 Task: Add Aura Cacia Organic Eucalyptus Essential Oil to the cart.
Action: Mouse moved to (748, 248)
Screenshot: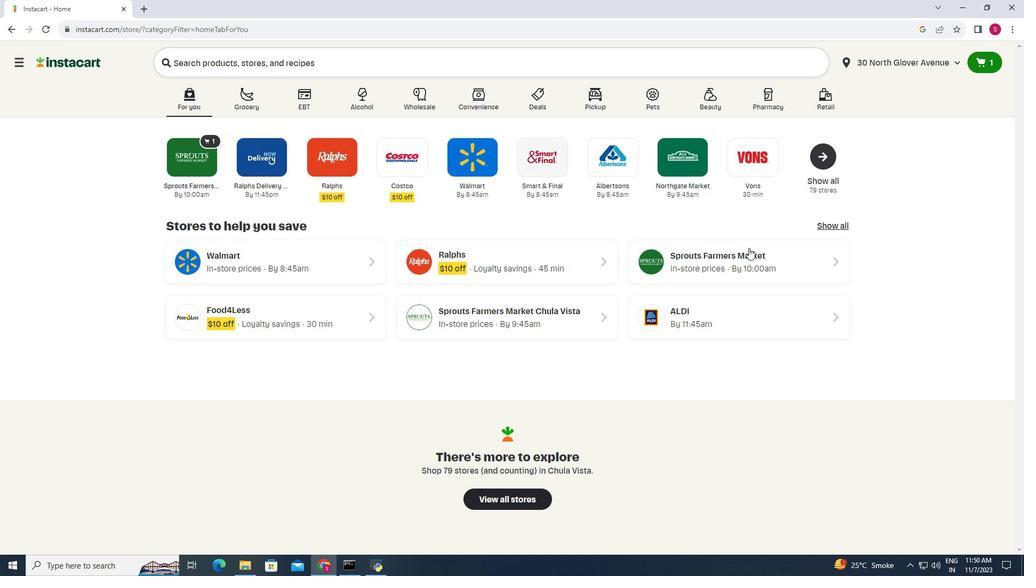 
Action: Mouse pressed left at (748, 248)
Screenshot: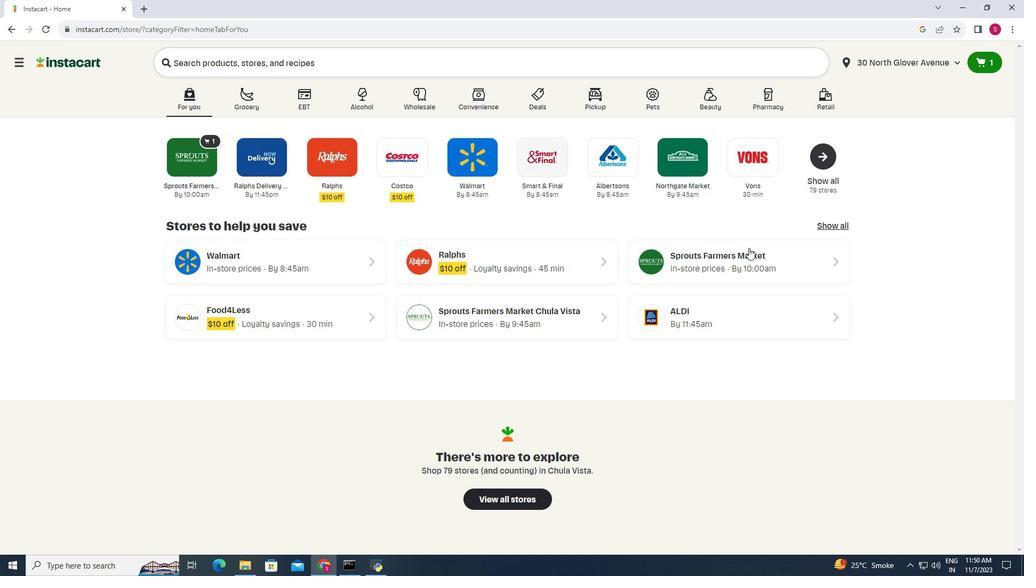
Action: Mouse moved to (37, 400)
Screenshot: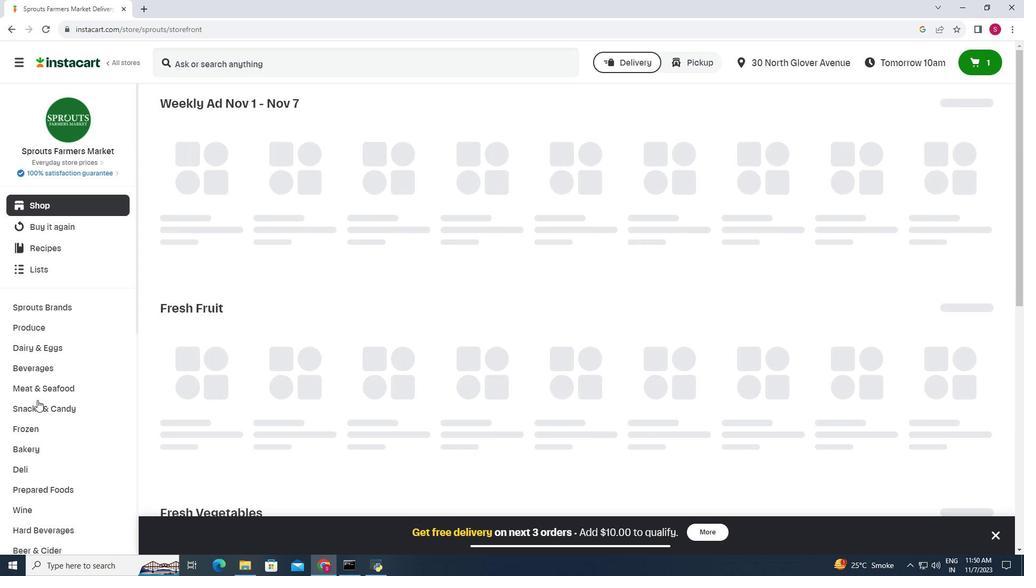 
Action: Mouse scrolled (37, 399) with delta (0, 0)
Screenshot: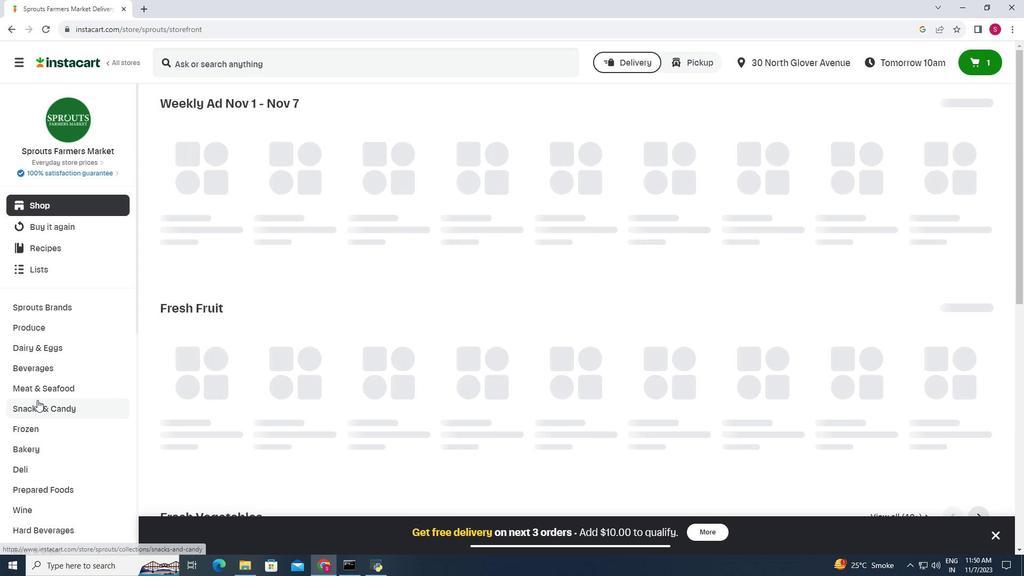 
Action: Mouse scrolled (37, 399) with delta (0, 0)
Screenshot: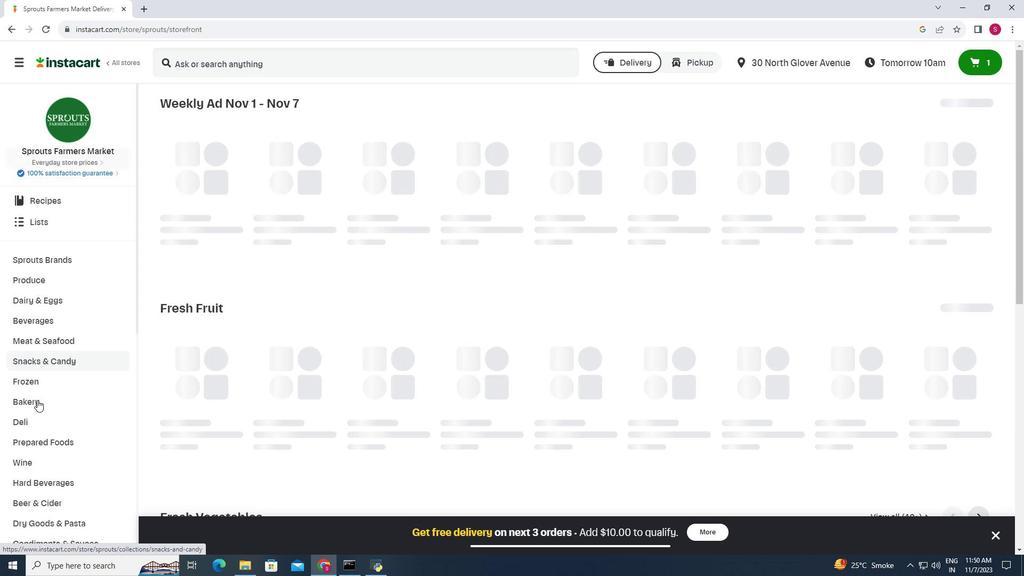 
Action: Mouse scrolled (37, 399) with delta (0, 0)
Screenshot: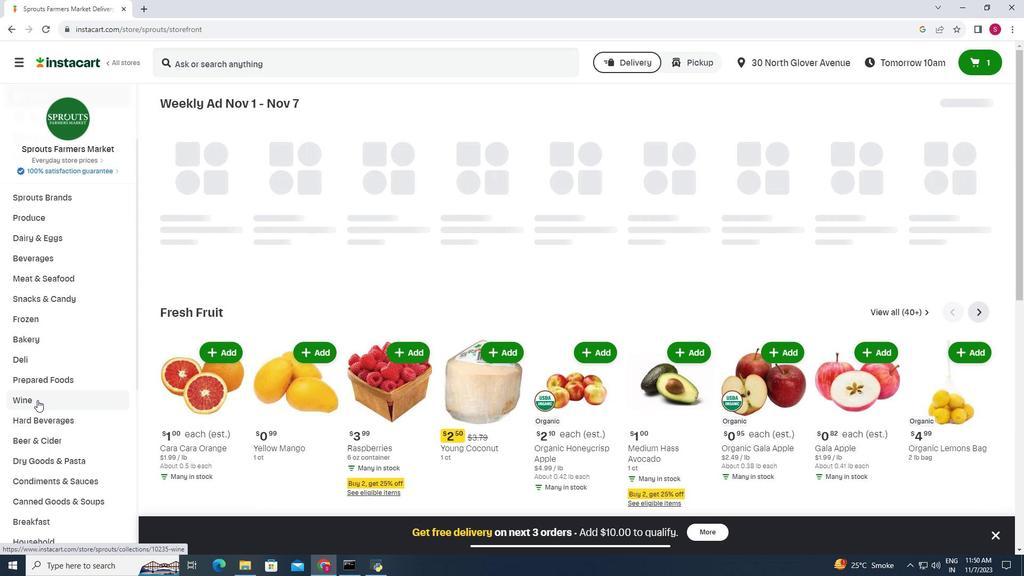 
Action: Mouse moved to (43, 486)
Screenshot: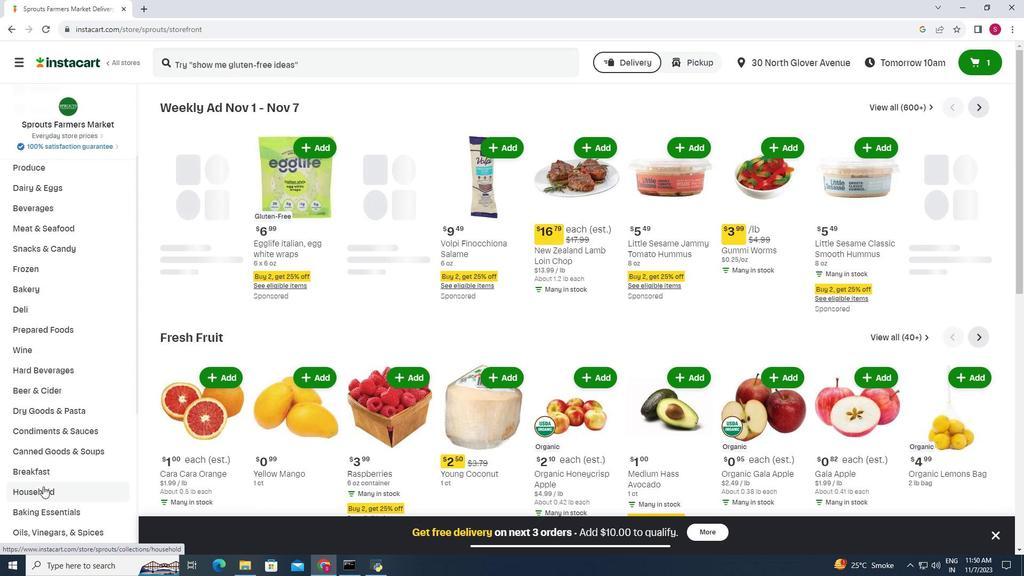 
Action: Mouse pressed left at (43, 486)
Screenshot: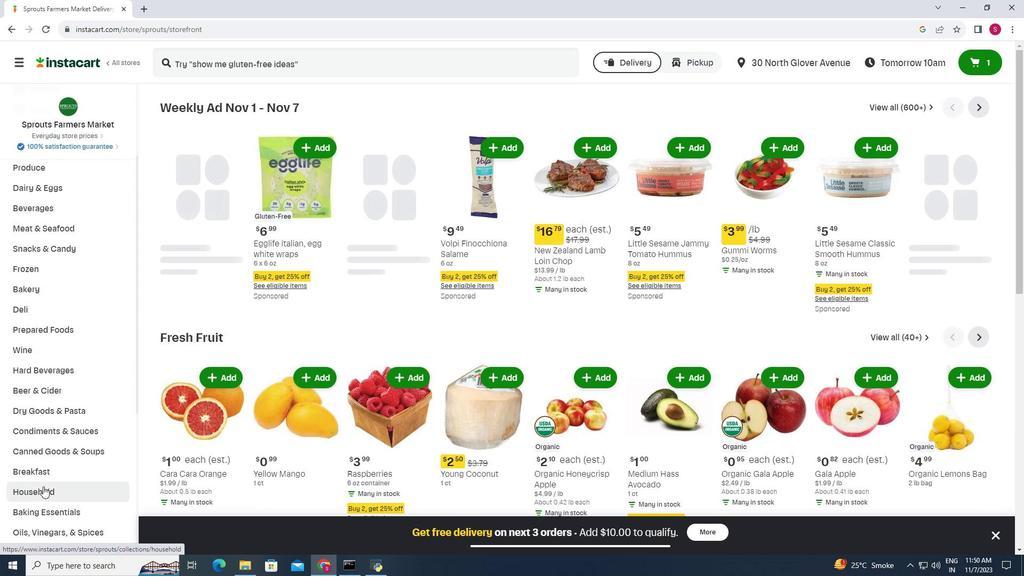 
Action: Mouse moved to (581, 136)
Screenshot: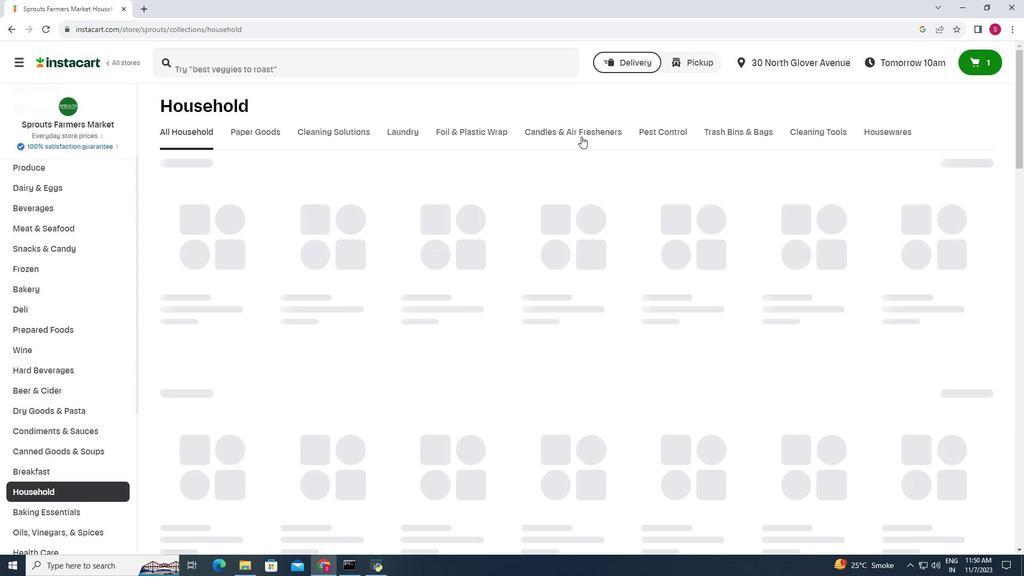 
Action: Mouse pressed left at (581, 136)
Screenshot: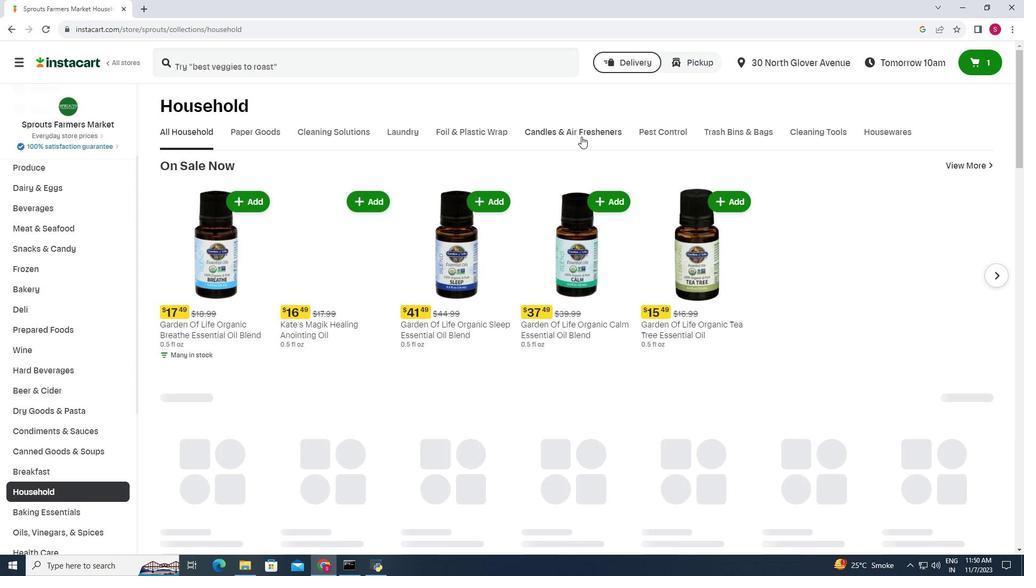
Action: Mouse moved to (281, 63)
Screenshot: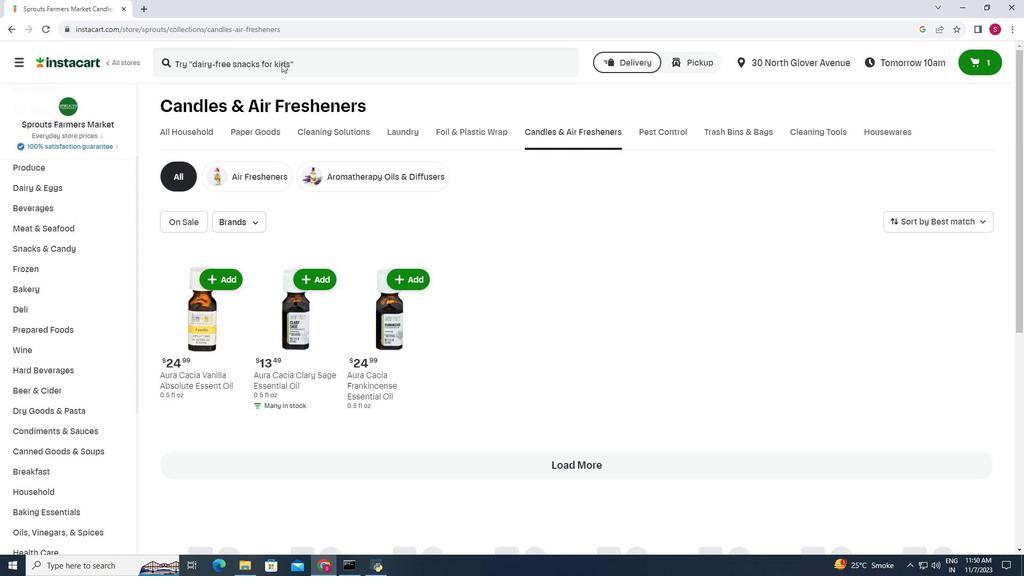 
Action: Mouse pressed left at (281, 63)
Screenshot: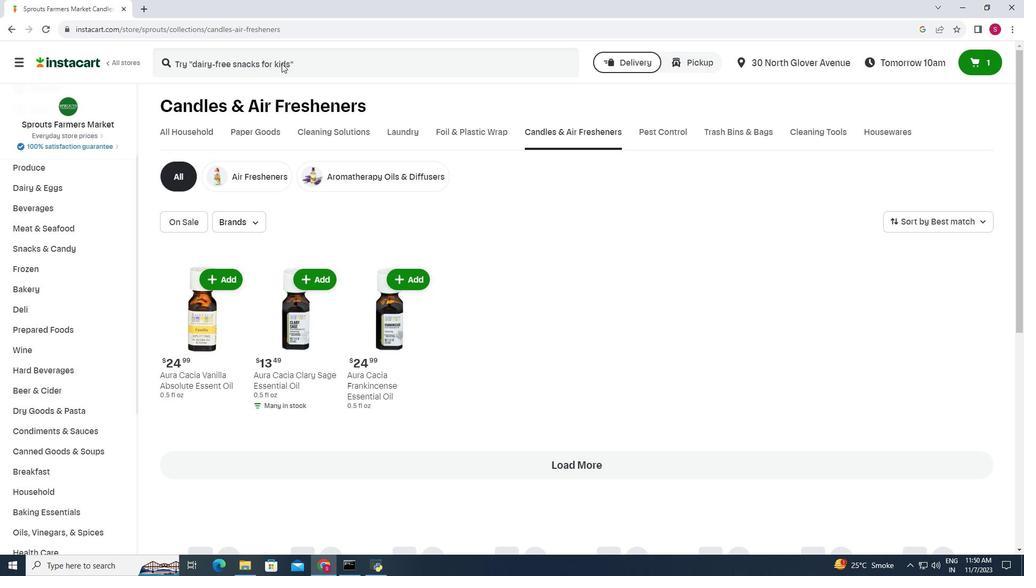 
Action: Mouse moved to (284, 62)
Screenshot: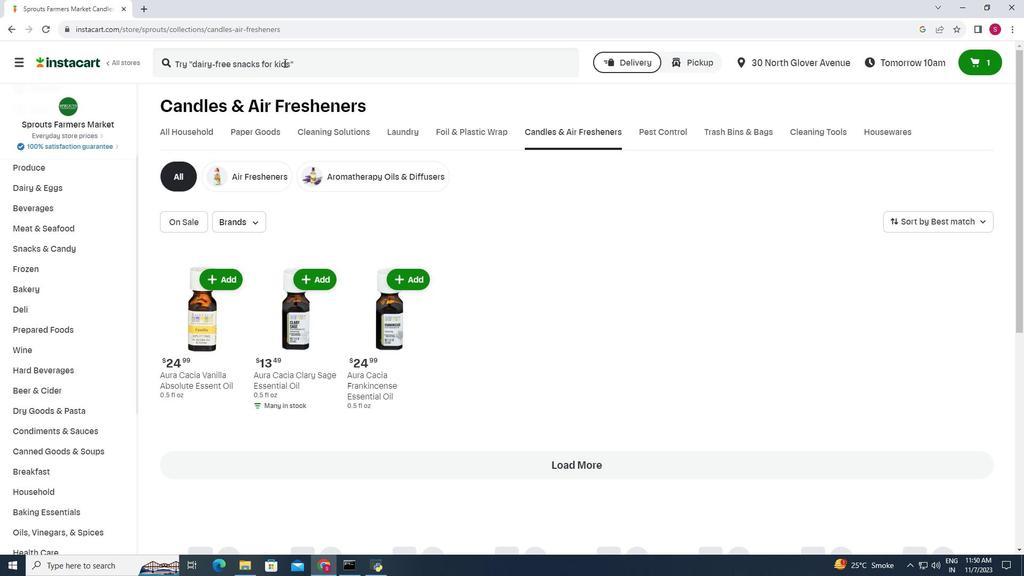 
Action: Key pressed <Key.shift>Aura<Key.space><Key.shift>Cacia<Key.space><Key.shift>Organic<Key.space><Key.shift>Eucalyptus<Key.space><Key.shift>Essential<Key.space><Key.shift>Oil<Key.enter>
Screenshot: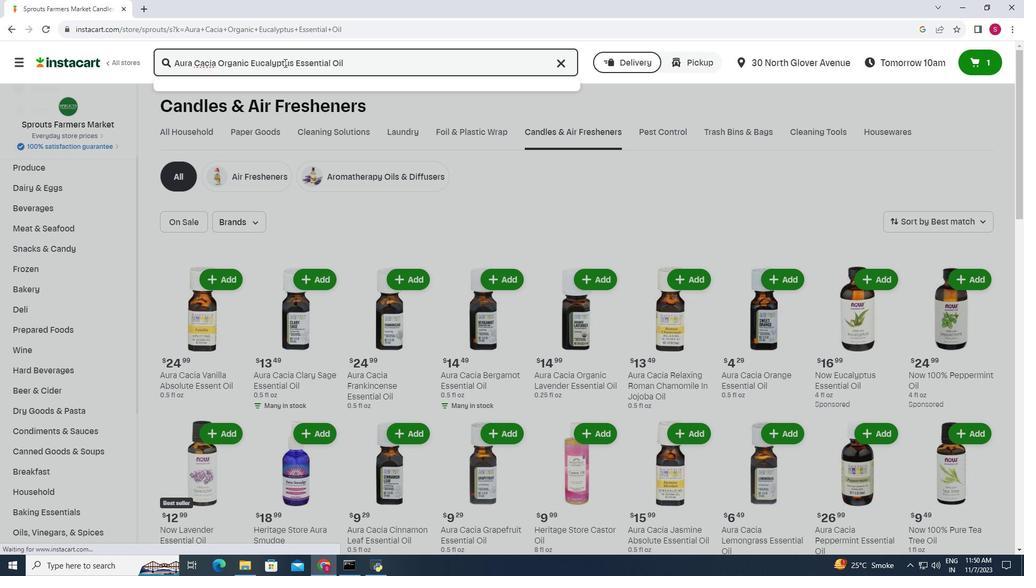 
Action: Mouse moved to (523, 159)
Screenshot: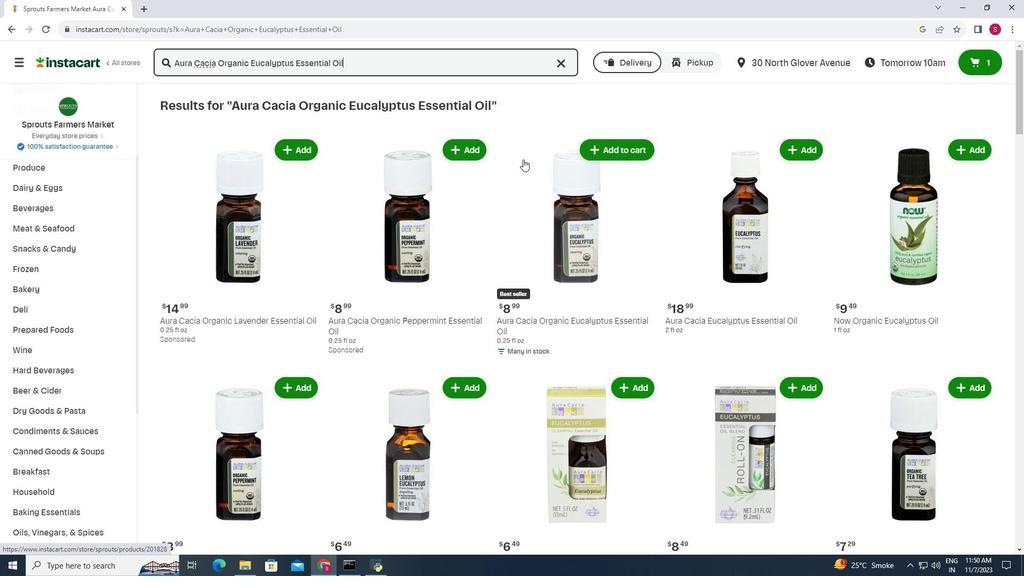 
Action: Mouse scrolled (523, 158) with delta (0, 0)
Screenshot: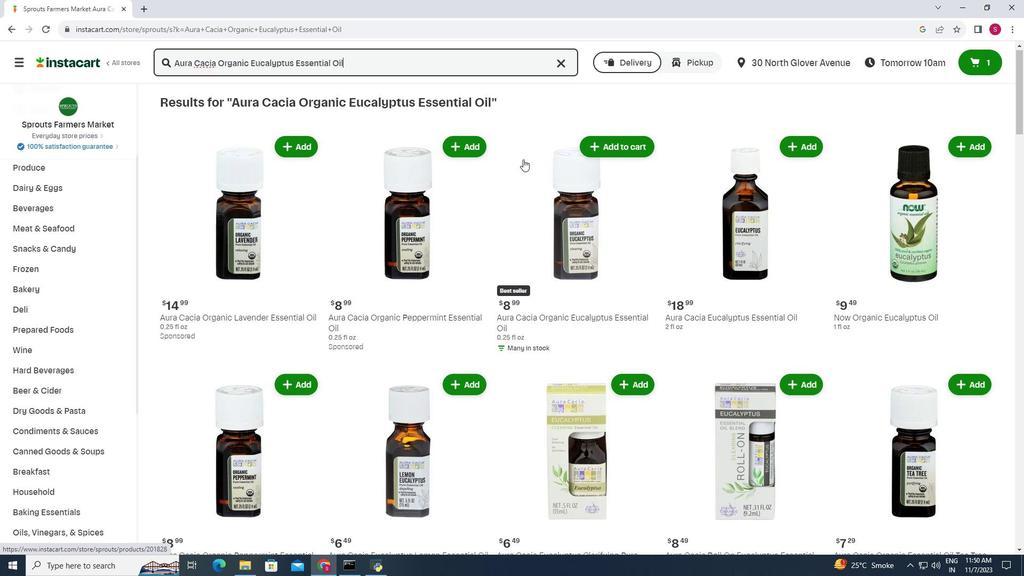 
Action: Mouse scrolled (523, 160) with delta (0, 0)
Screenshot: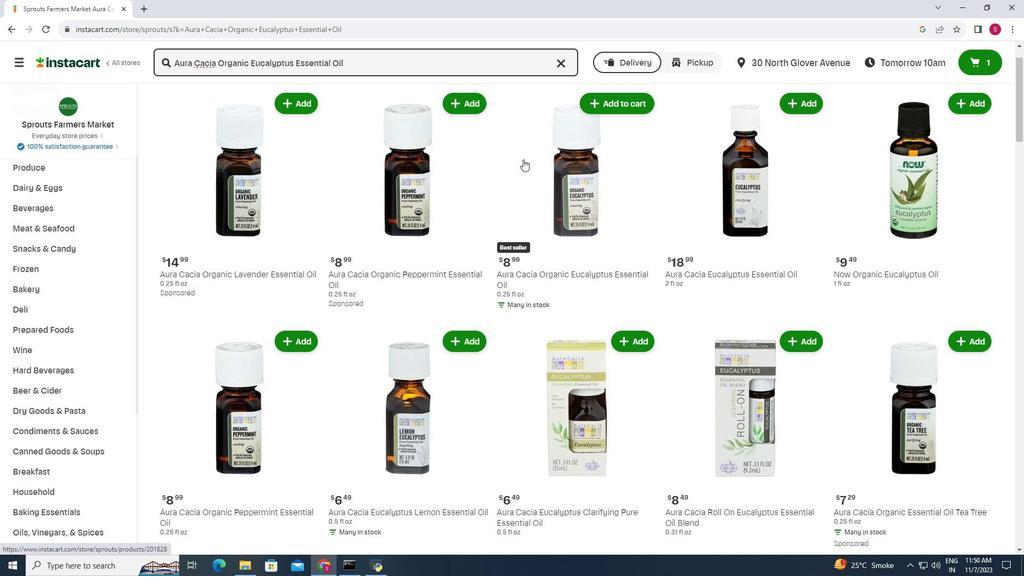 
Action: Mouse moved to (609, 144)
Screenshot: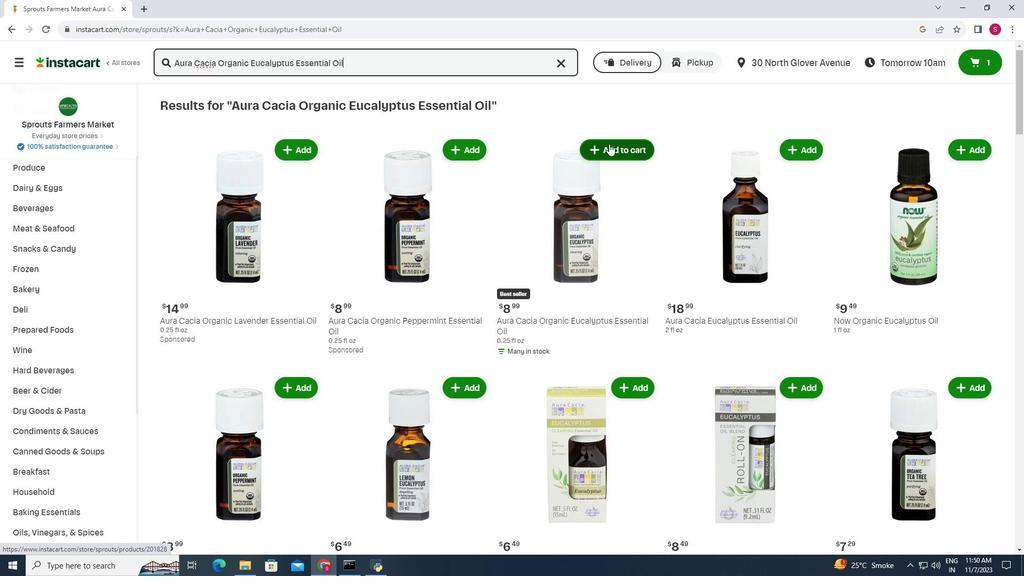 
Action: Mouse pressed left at (609, 144)
Screenshot: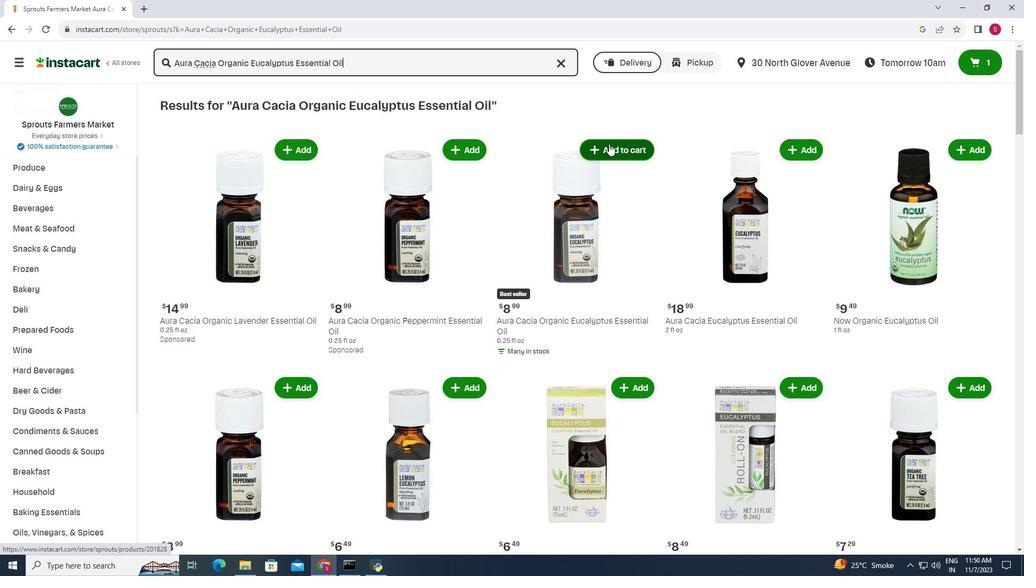 
Action: Mouse moved to (536, 124)
Screenshot: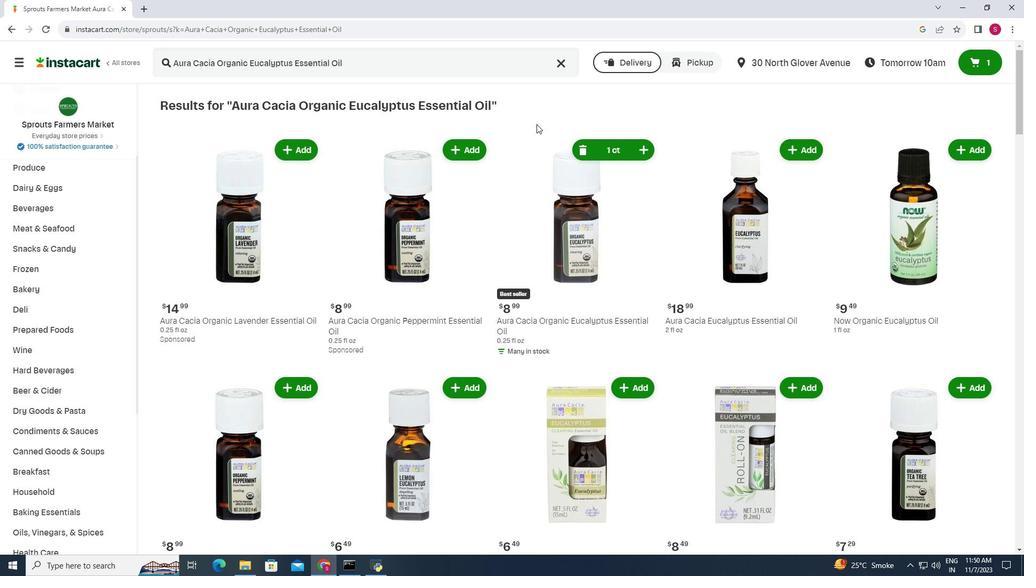 
